 Task: Use the formula "REGEXEXTRACT" in spreadsheet "Project portfolio".
Action: Mouse moved to (141, 105)
Screenshot: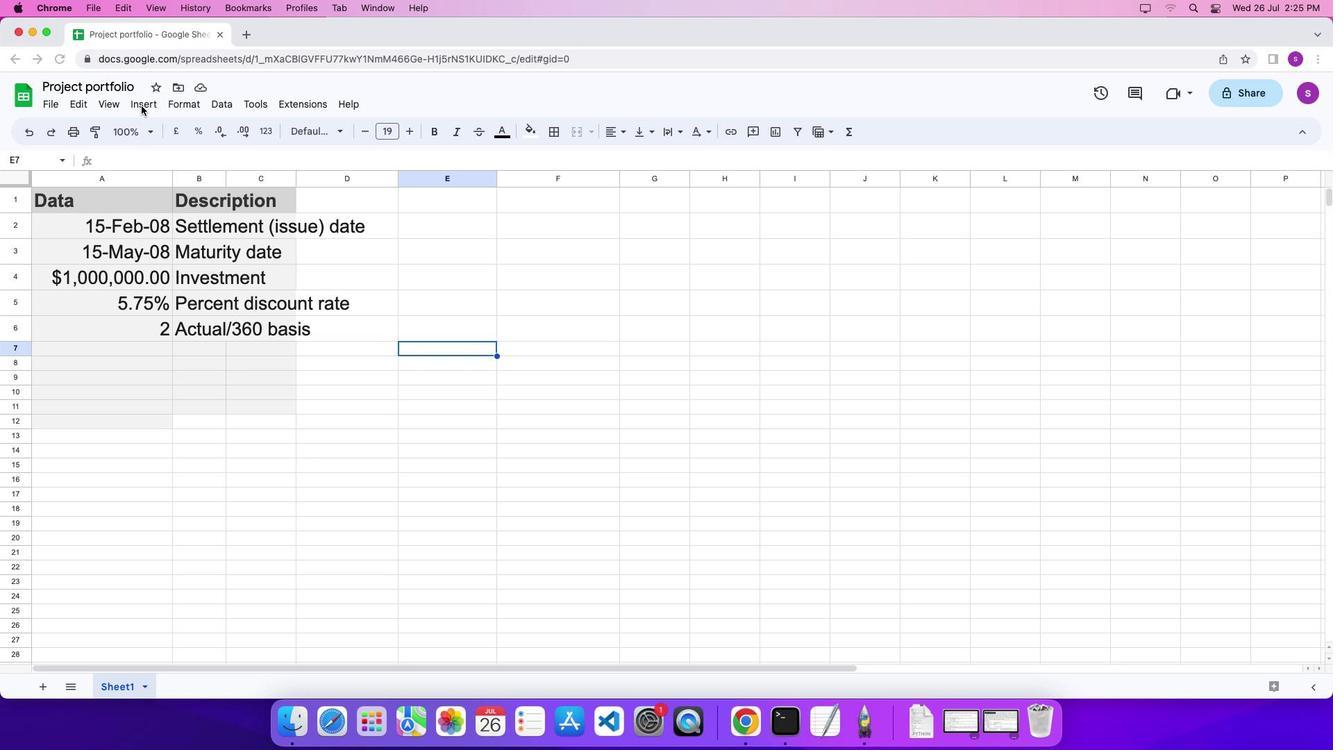 
Action: Mouse pressed left at (141, 105)
Screenshot: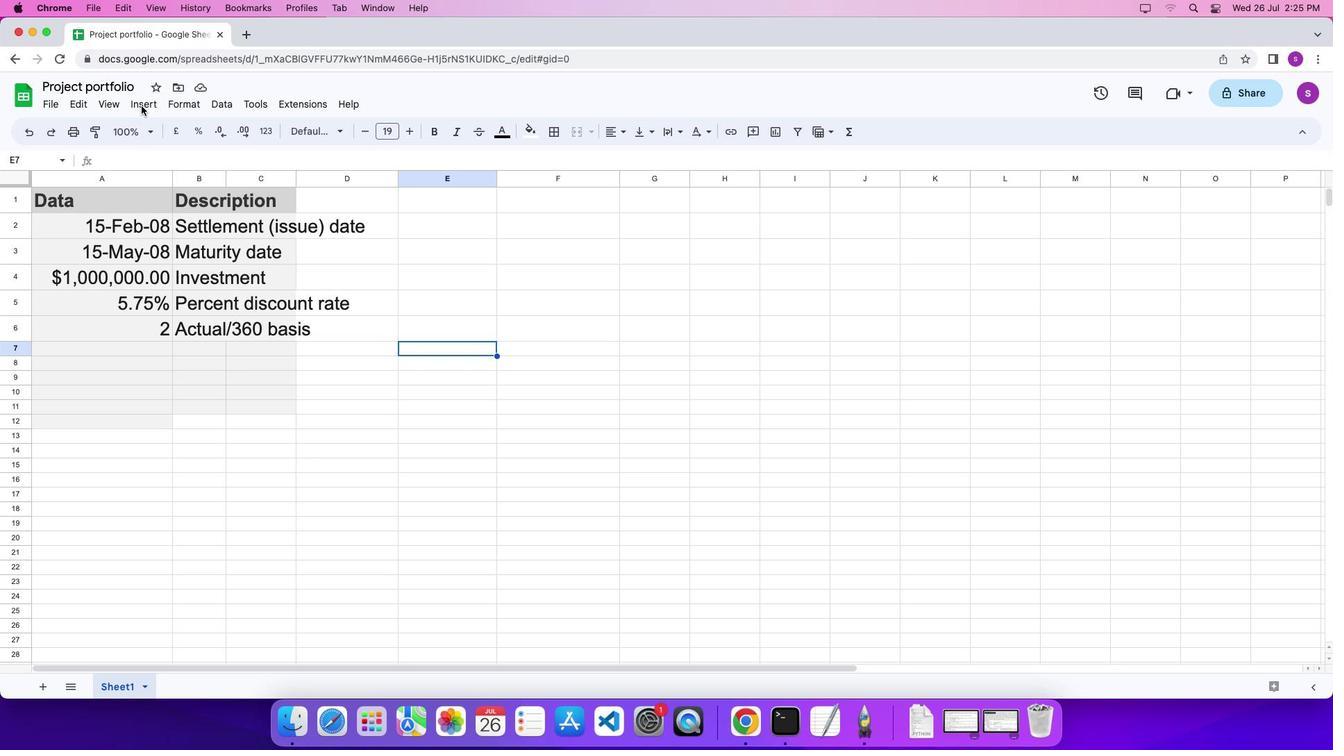 
Action: Mouse moved to (142, 105)
Screenshot: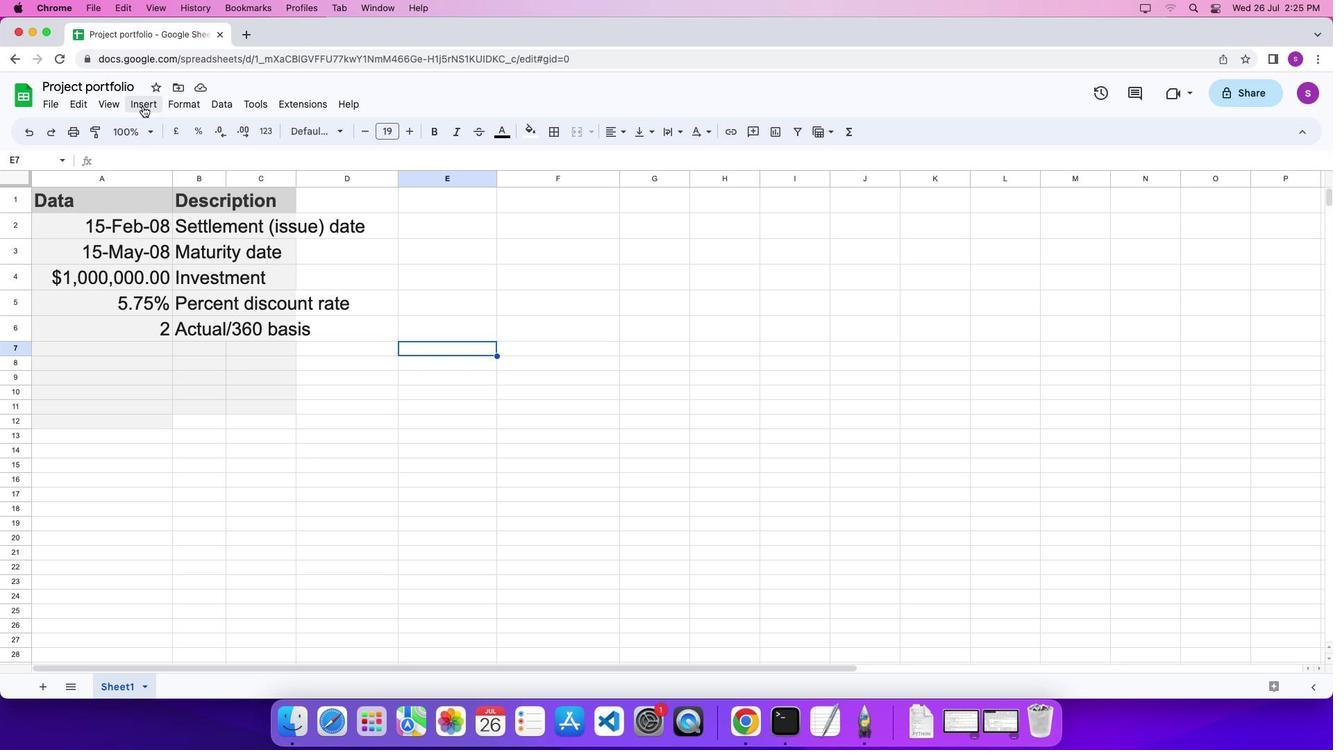 
Action: Mouse pressed left at (142, 105)
Screenshot: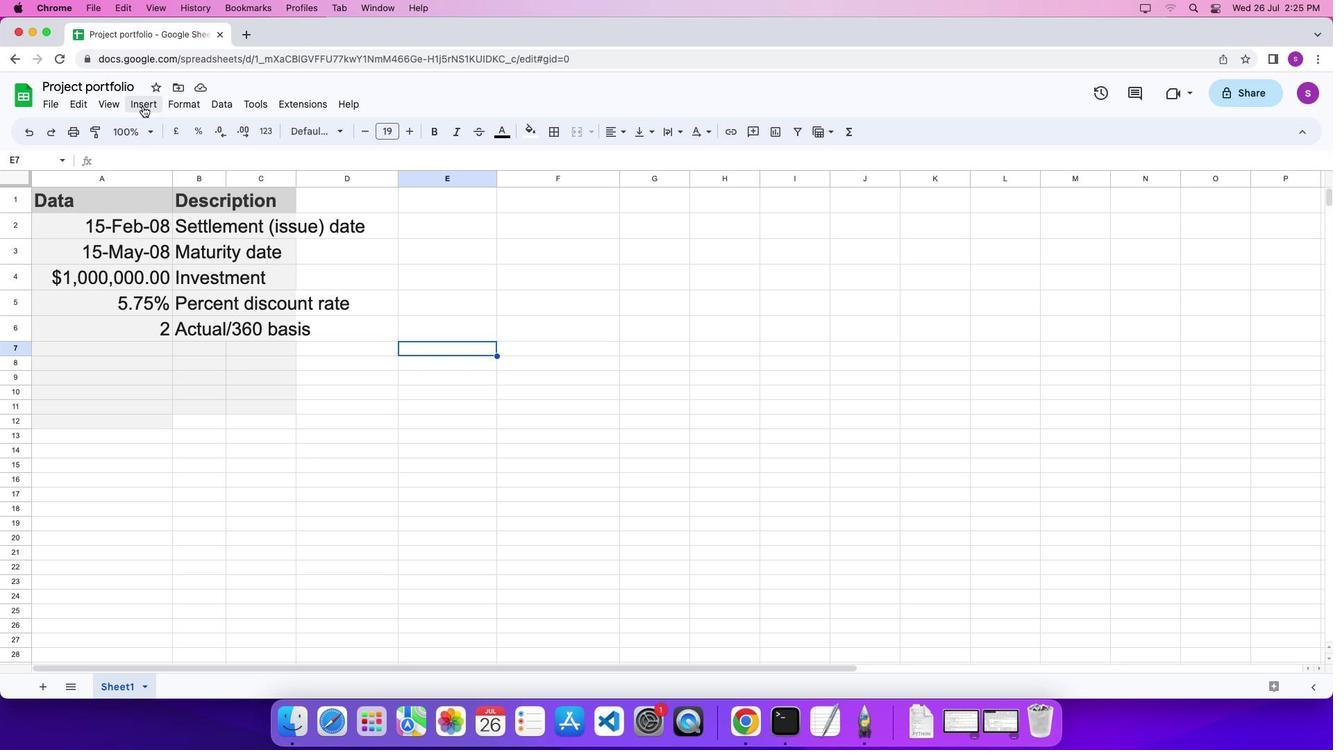 
Action: Mouse moved to (147, 104)
Screenshot: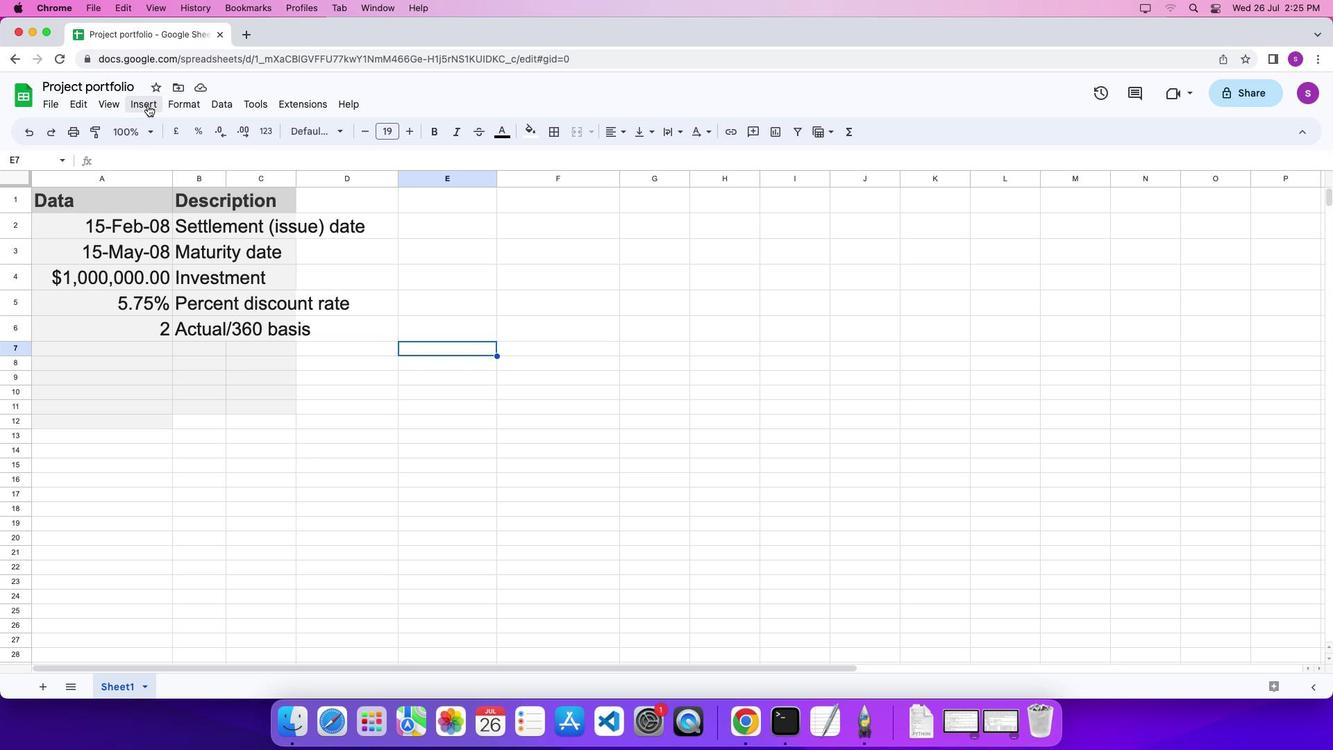 
Action: Mouse pressed left at (147, 104)
Screenshot: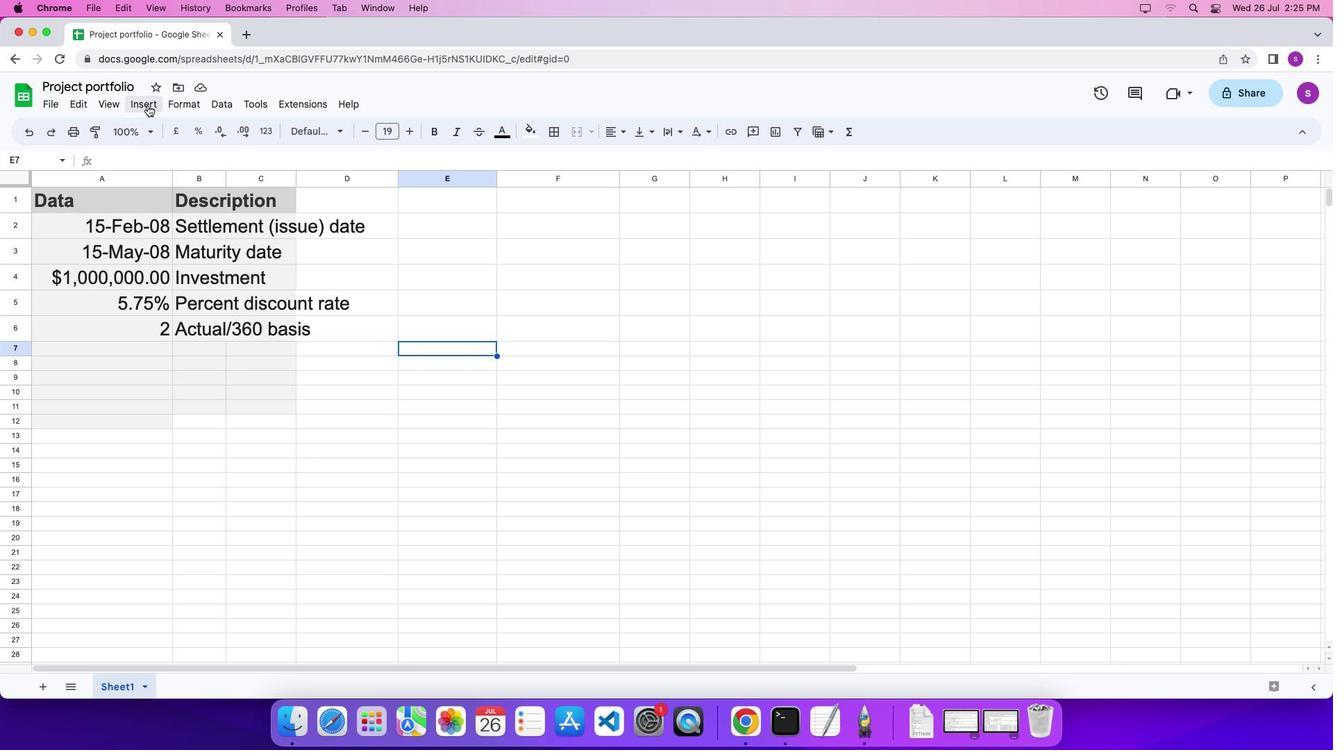 
Action: Mouse moved to (643, 539)
Screenshot: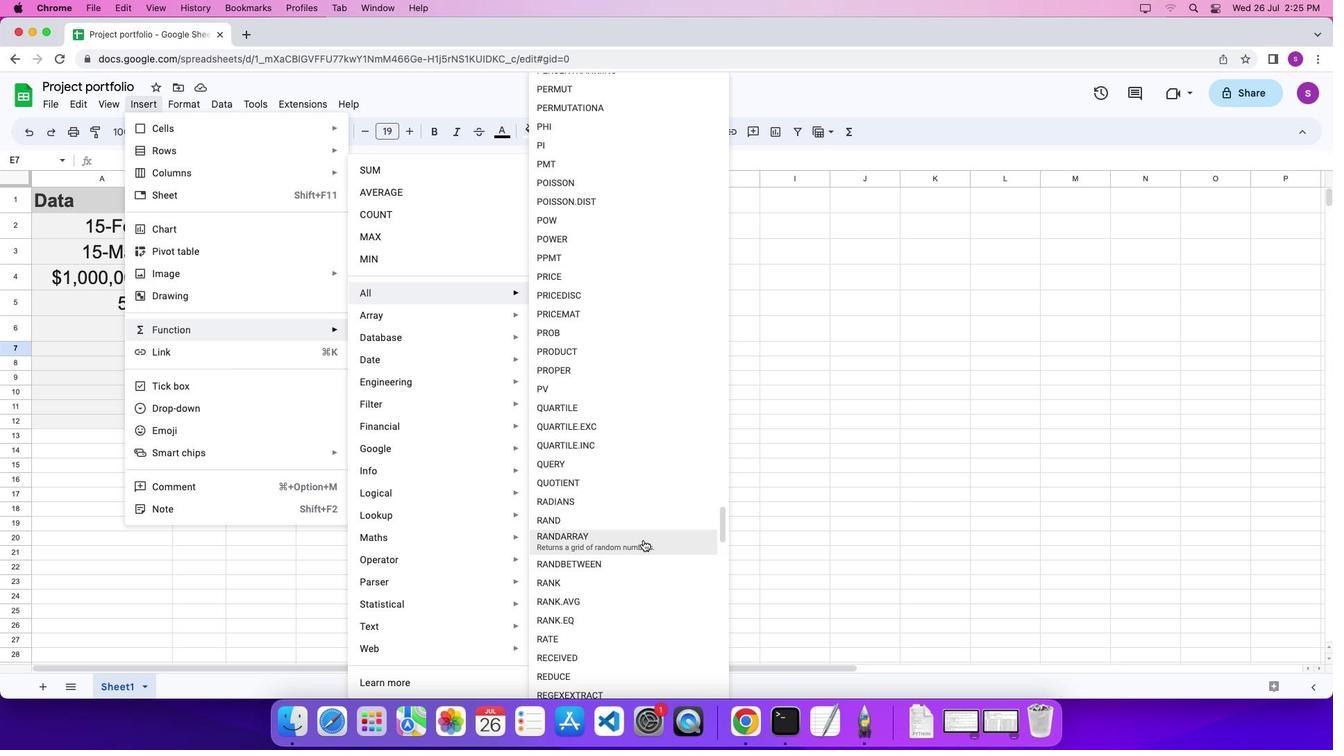 
Action: Mouse scrolled (643, 539) with delta (0, 0)
Screenshot: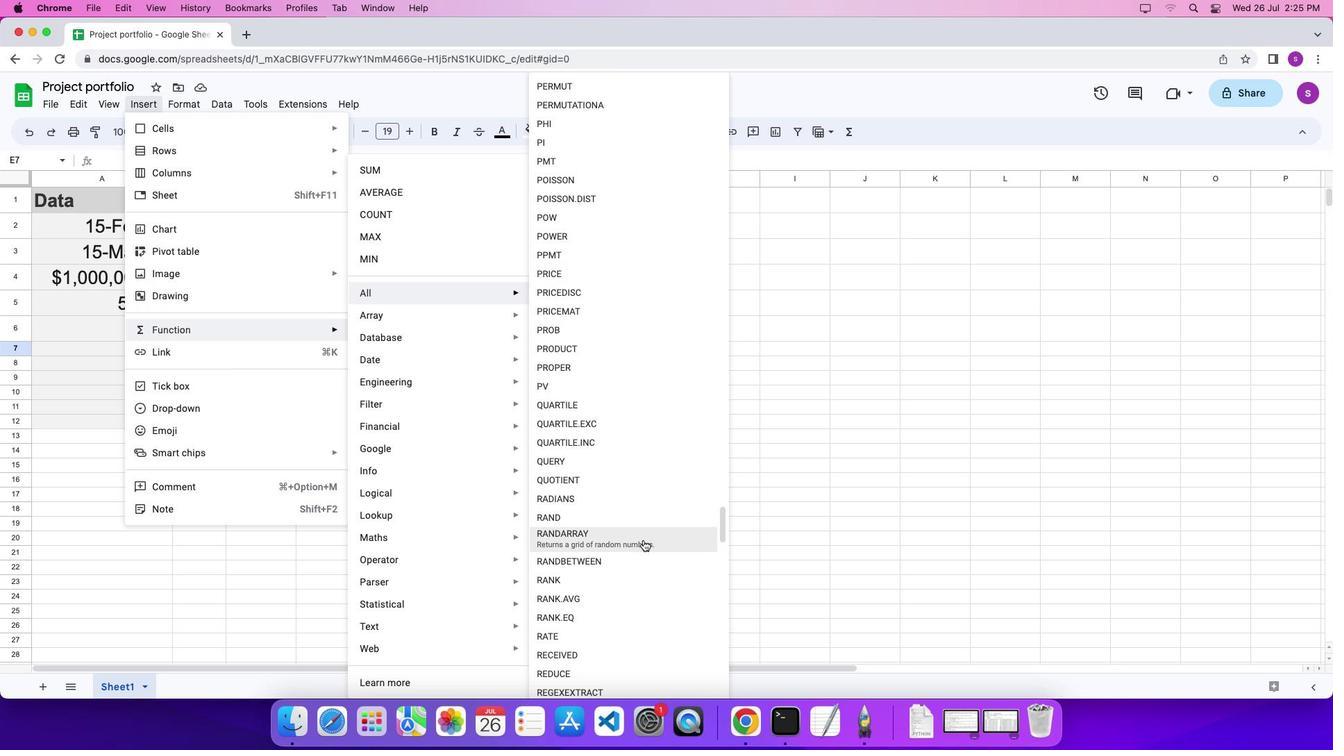 
Action: Mouse scrolled (643, 539) with delta (0, 0)
Screenshot: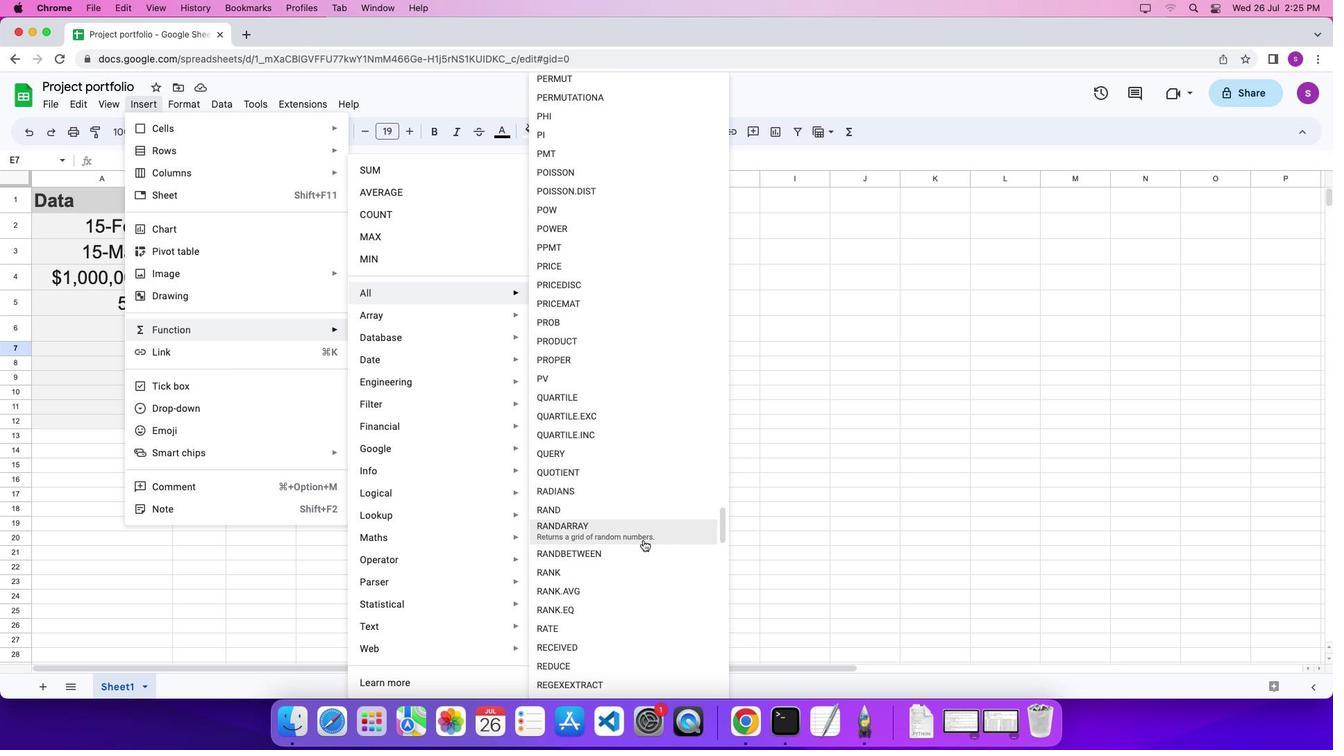
Action: Mouse scrolled (643, 539) with delta (0, -1)
Screenshot: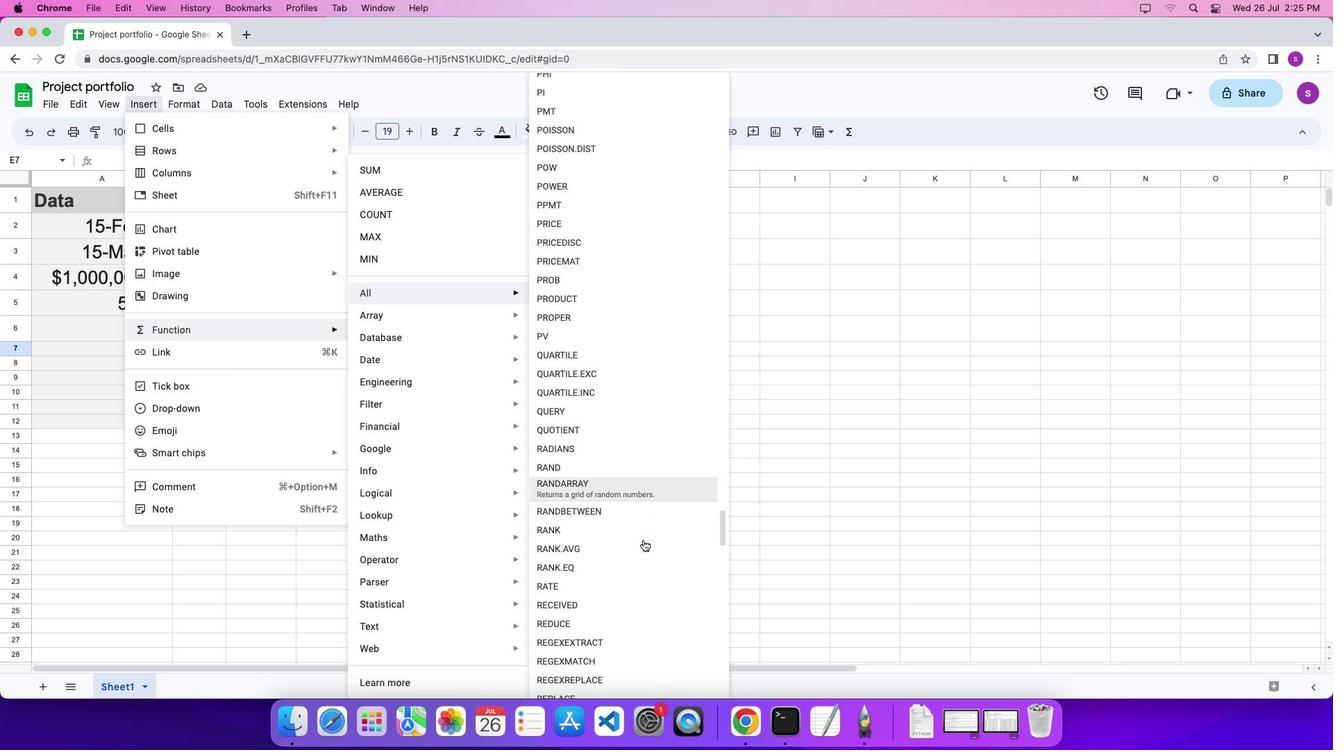 
Action: Mouse moved to (643, 595)
Screenshot: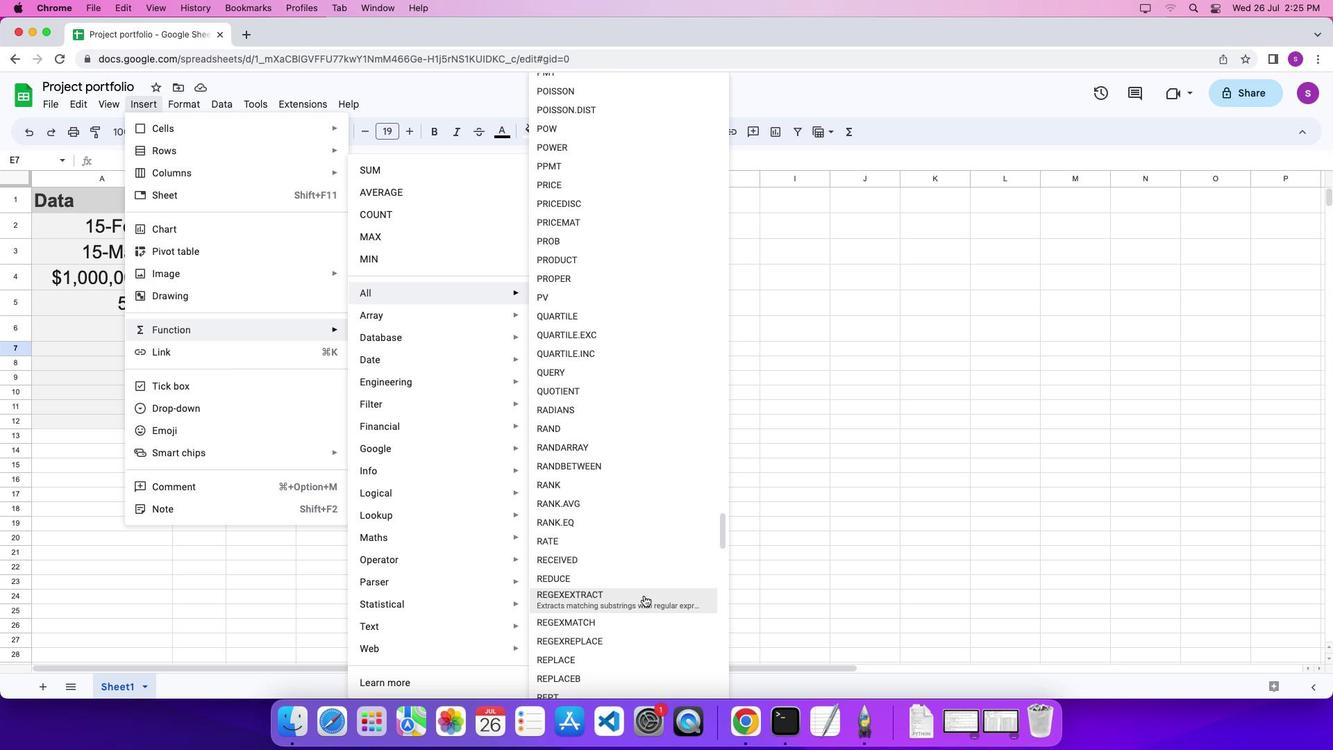 
Action: Mouse pressed left at (643, 595)
Screenshot: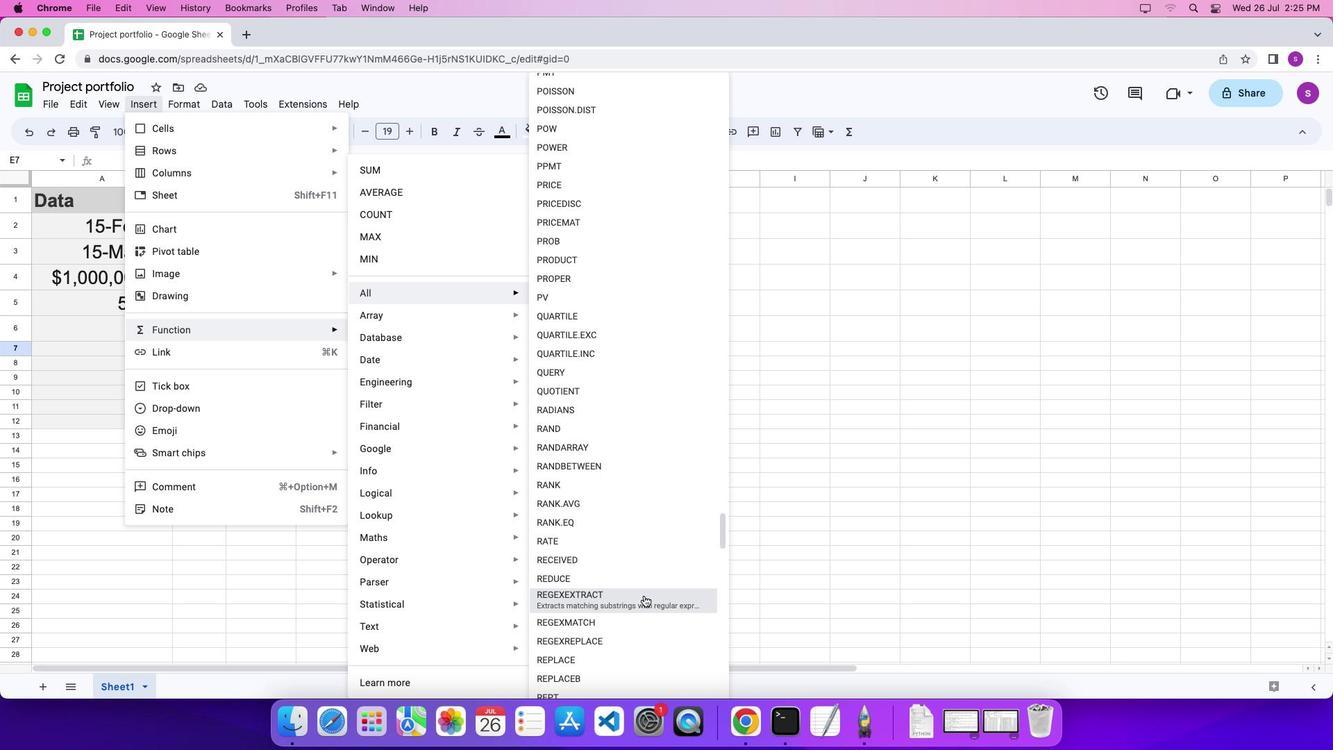 
Action: Mouse moved to (538, 446)
Screenshot: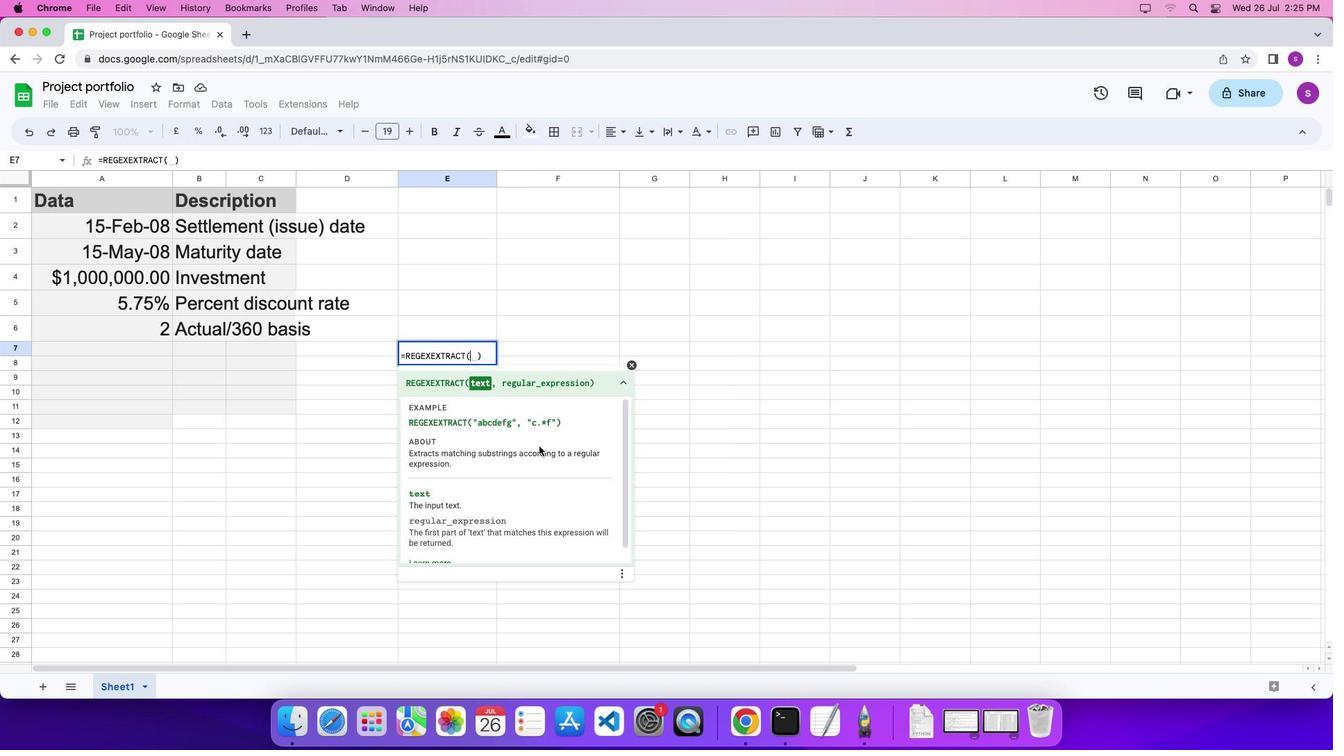 
Action: Key pressed Key.shift_r'"''a''b''c''d''e''f''g'Key.shift_r'"'','Key.shift_r'"''c''.''*''f'Key.shift_r'"''\x03'
Screenshot: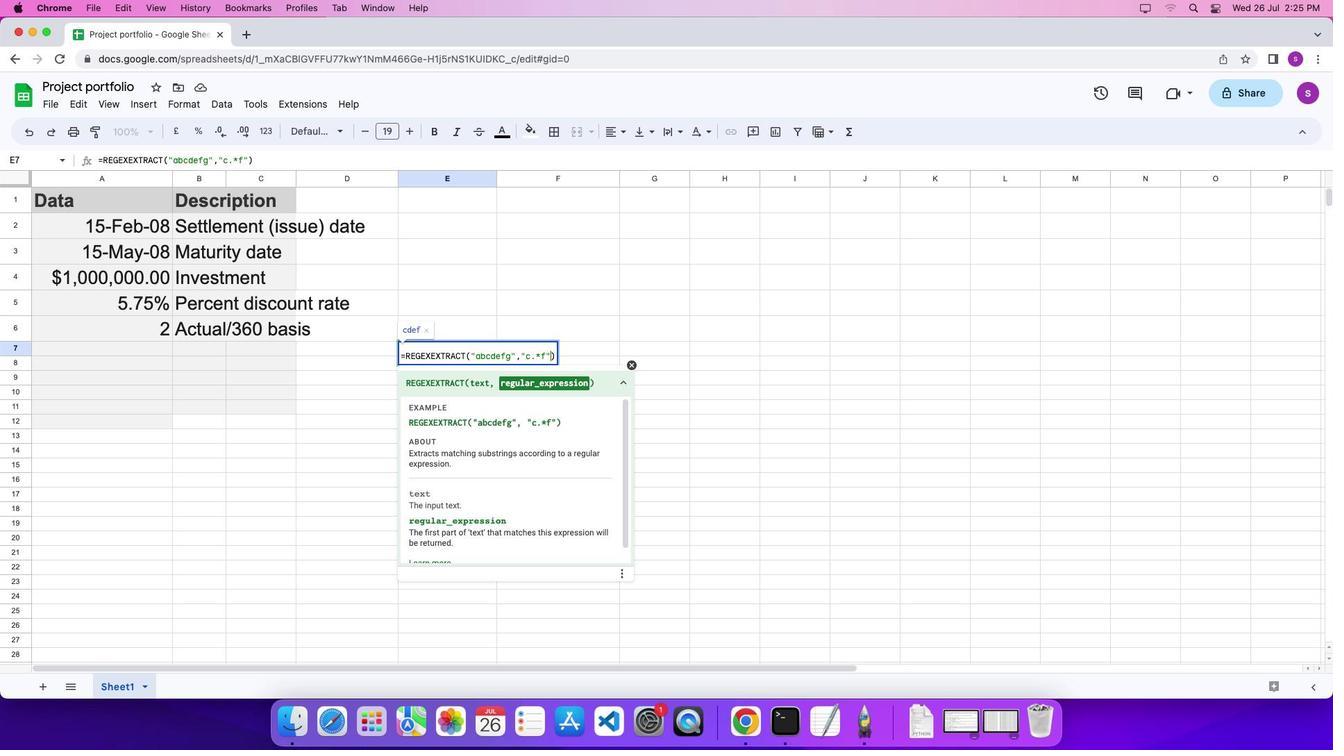 
